 Task: Select the error option in the lint arguments in color function.
Action: Mouse moved to (29, 411)
Screenshot: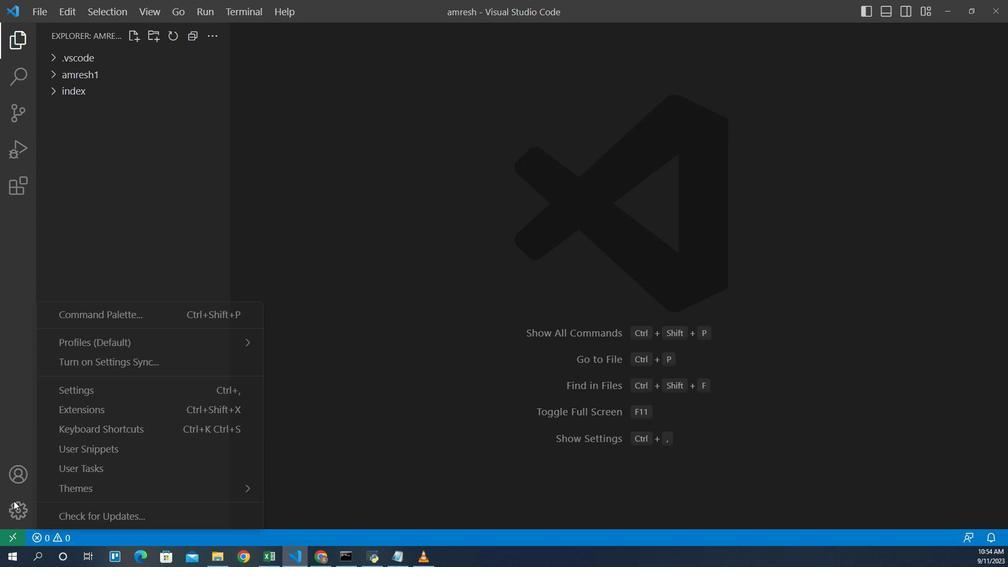 
Action: Mouse pressed left at (29, 411)
Screenshot: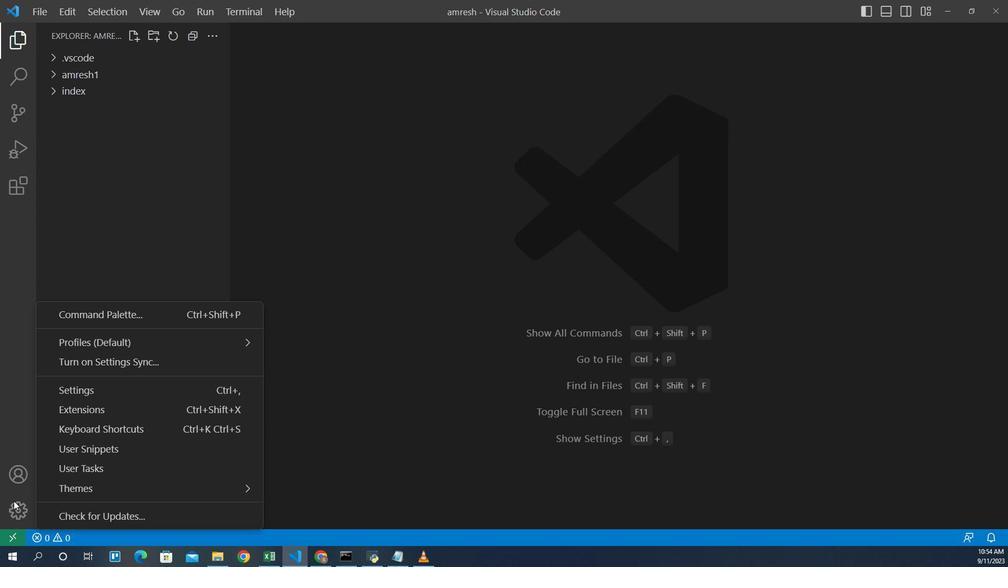 
Action: Mouse moved to (79, 363)
Screenshot: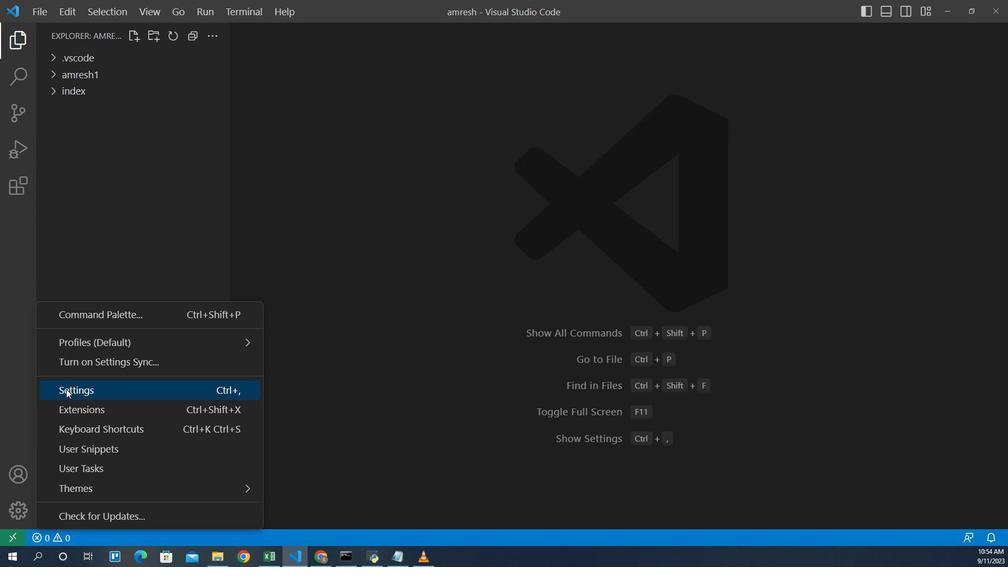 
Action: Mouse pressed left at (79, 363)
Screenshot: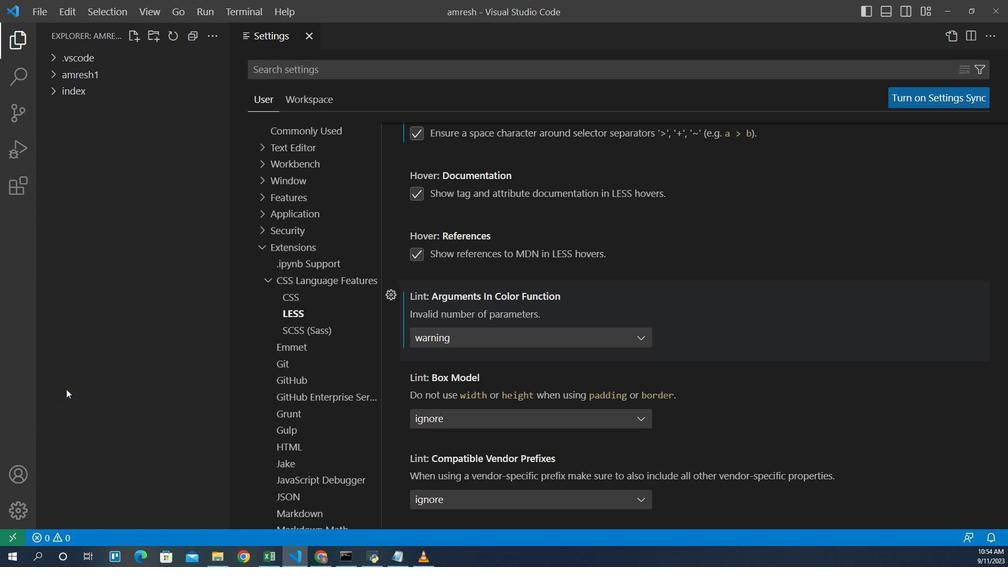 
Action: Mouse moved to (435, 337)
Screenshot: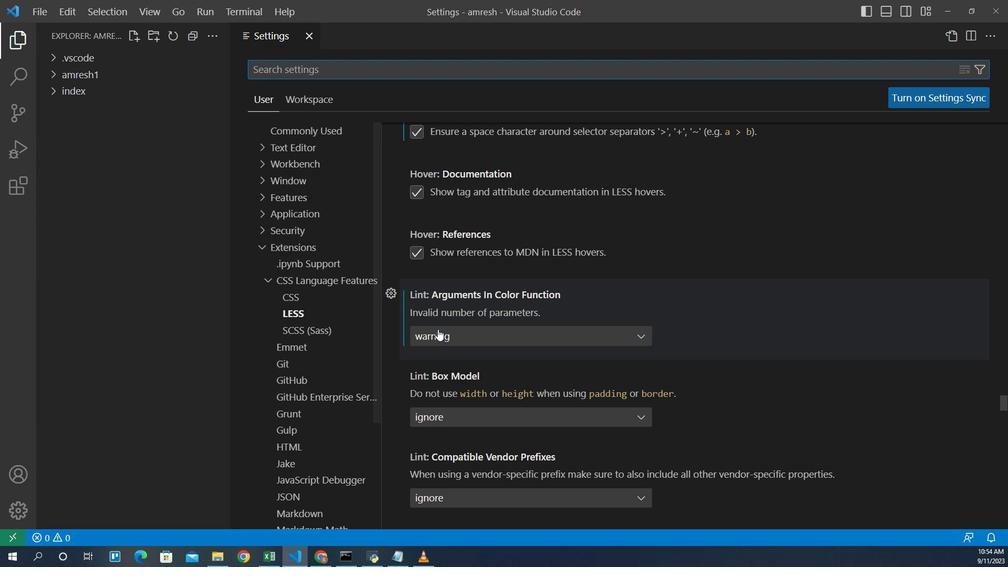 
Action: Mouse pressed left at (435, 337)
Screenshot: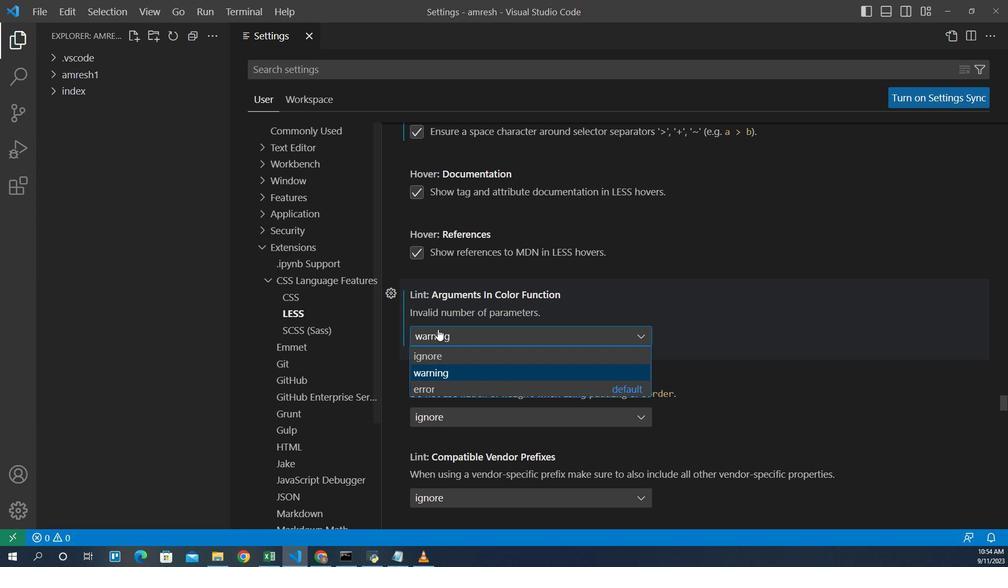 
Action: Mouse moved to (436, 362)
Screenshot: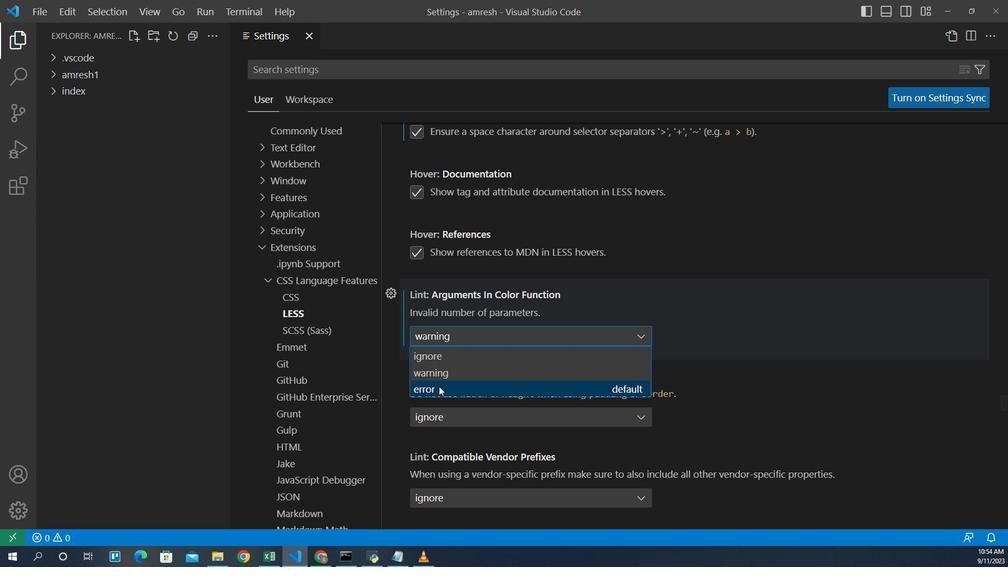 
Action: Mouse pressed left at (436, 362)
Screenshot: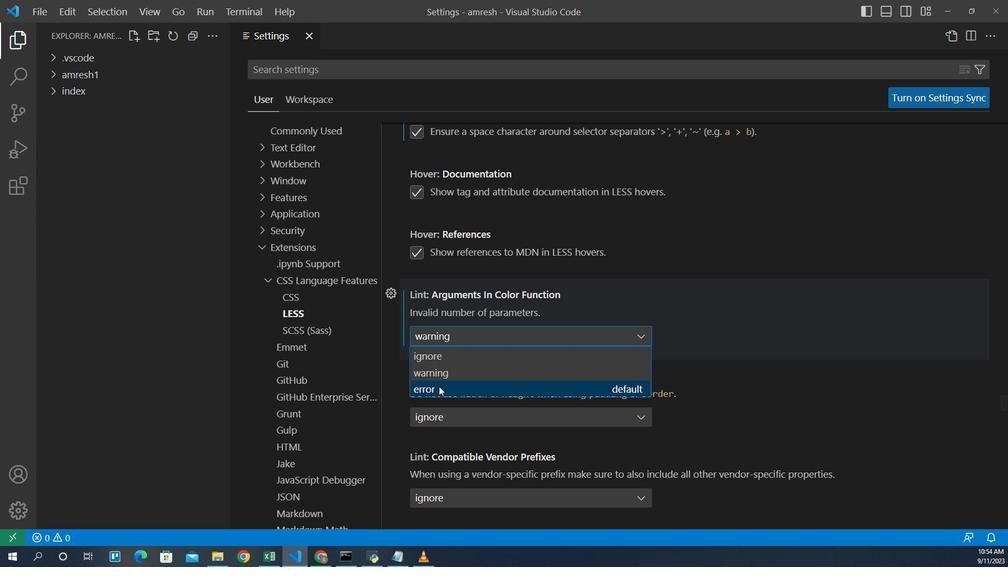 
Action: Mouse moved to (439, 345)
Screenshot: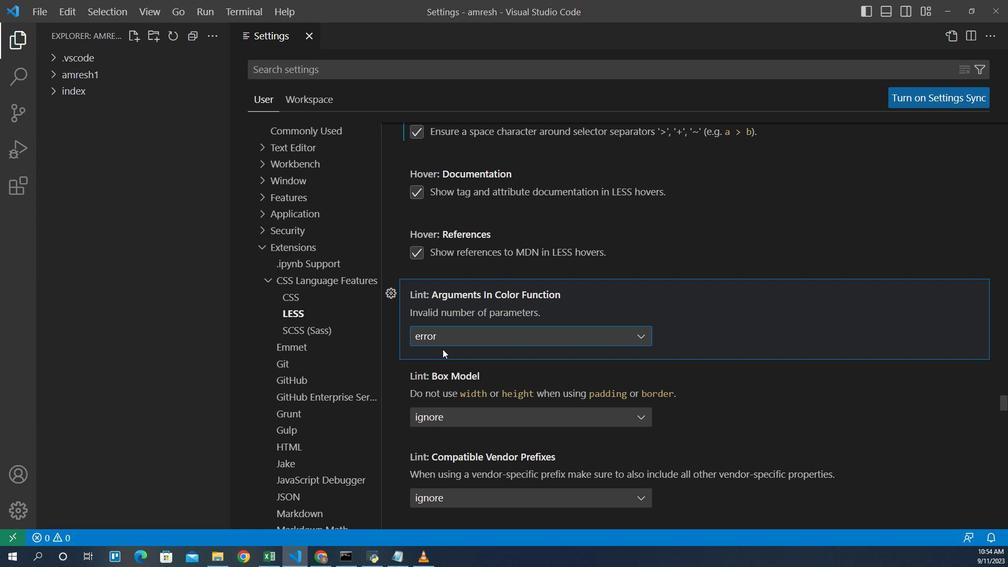 
